 Task: Check your schedule for June 27, 2023, and then open your email inbox.
Action: Mouse moved to (17, 59)
Screenshot: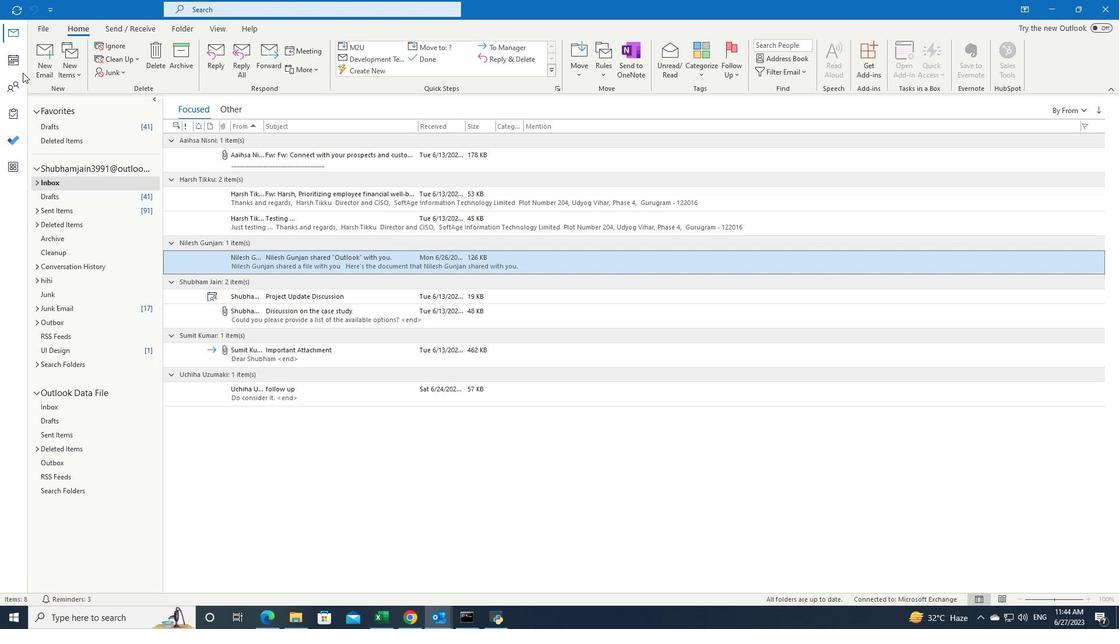 
Action: Mouse pressed left at (17, 59)
Screenshot: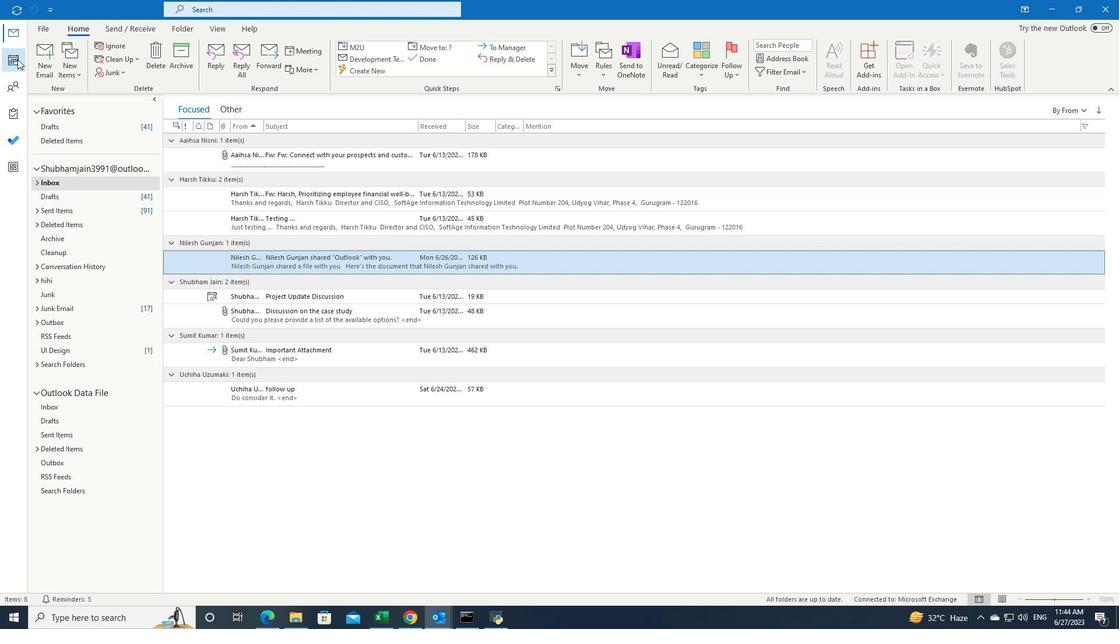
Action: Mouse moved to (359, 71)
Screenshot: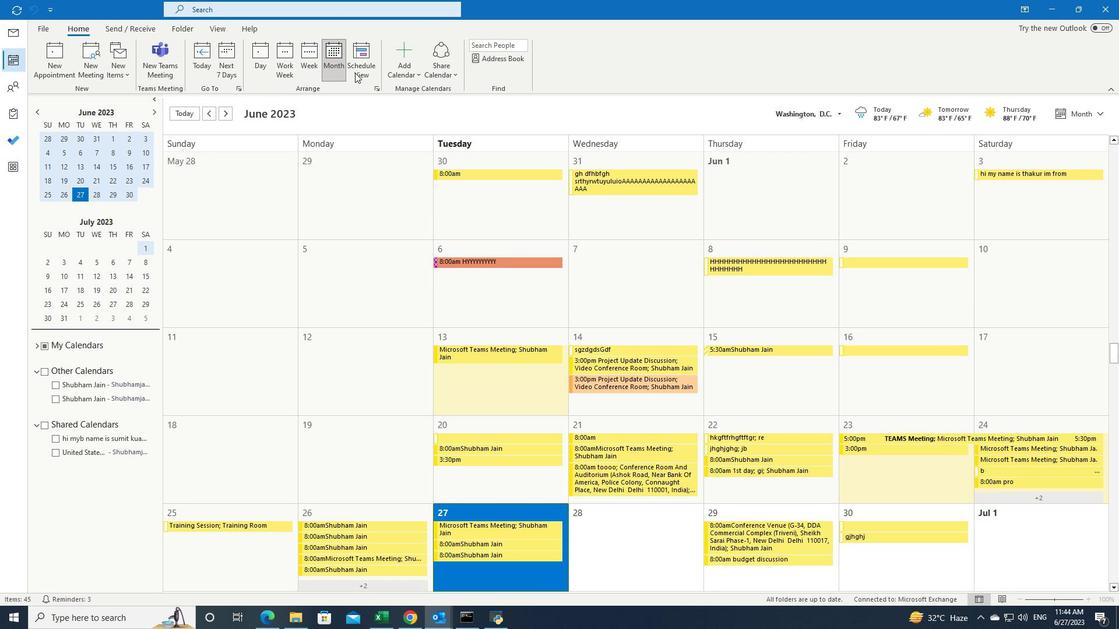 
Action: Mouse pressed left at (359, 71)
Screenshot: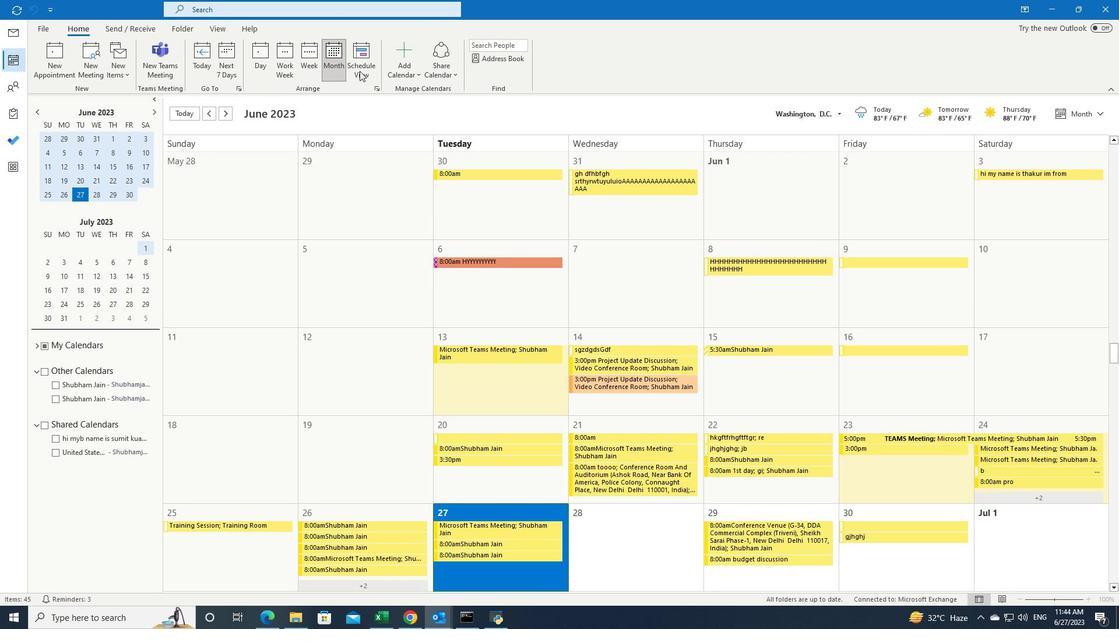 
Action: Mouse moved to (119, 289)
Screenshot: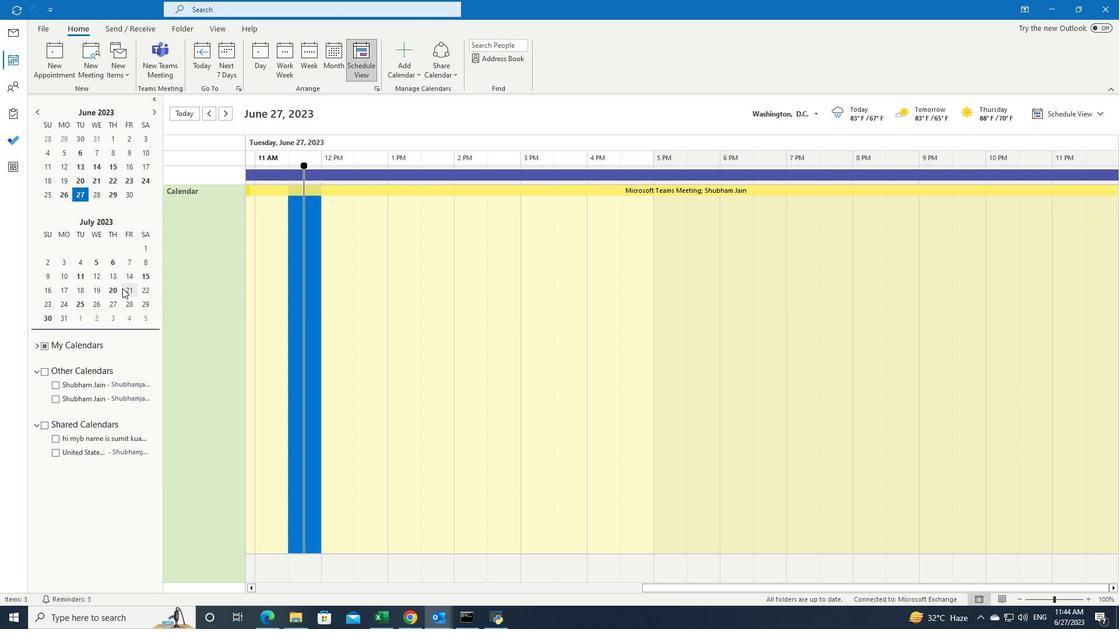 
Action: Mouse pressed left at (119, 289)
Screenshot: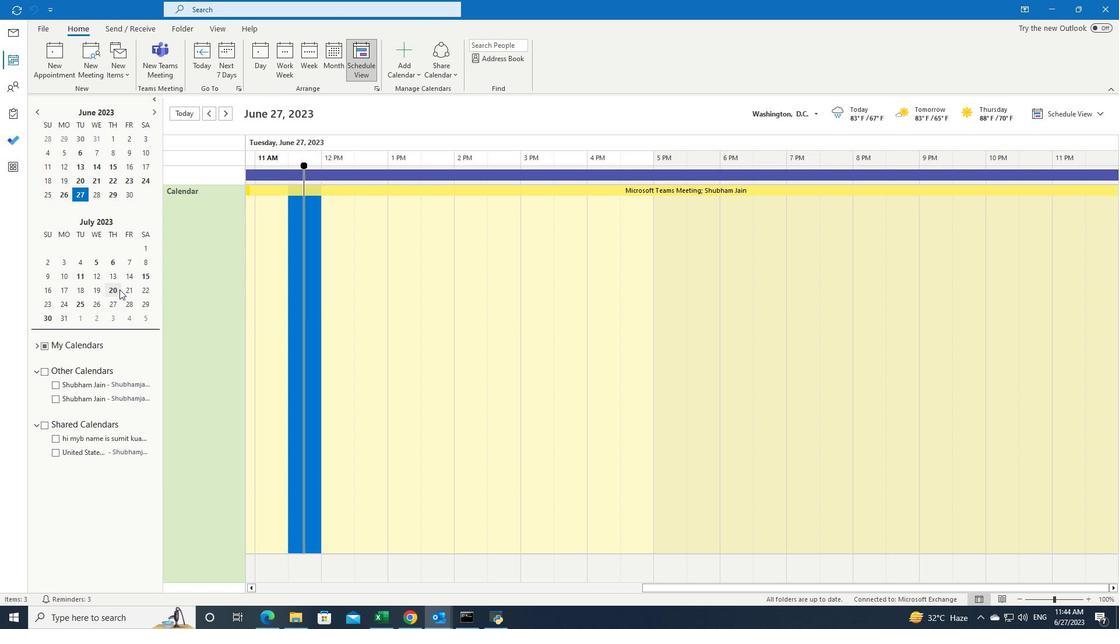 
